 Task: Clear the last hour download history.
Action: Mouse moved to (1326, 39)
Screenshot: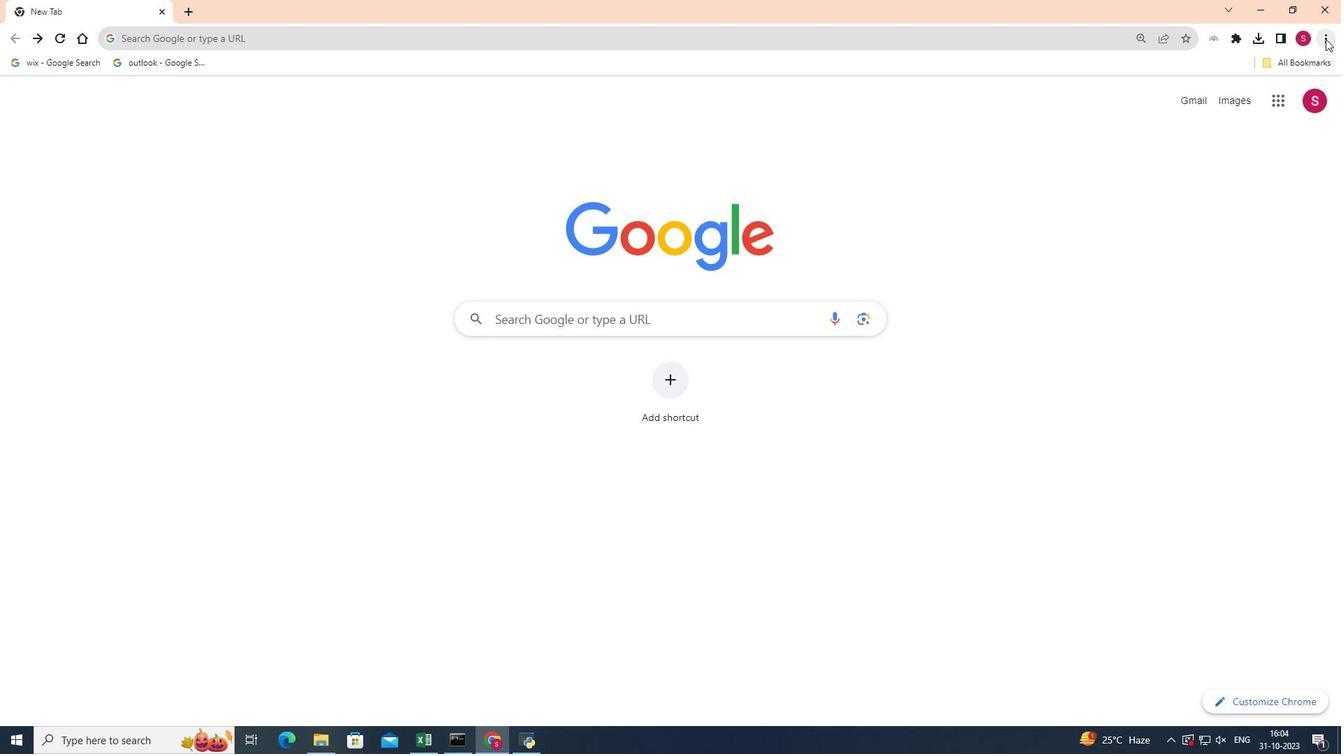 
Action: Mouse pressed left at (1326, 39)
Screenshot: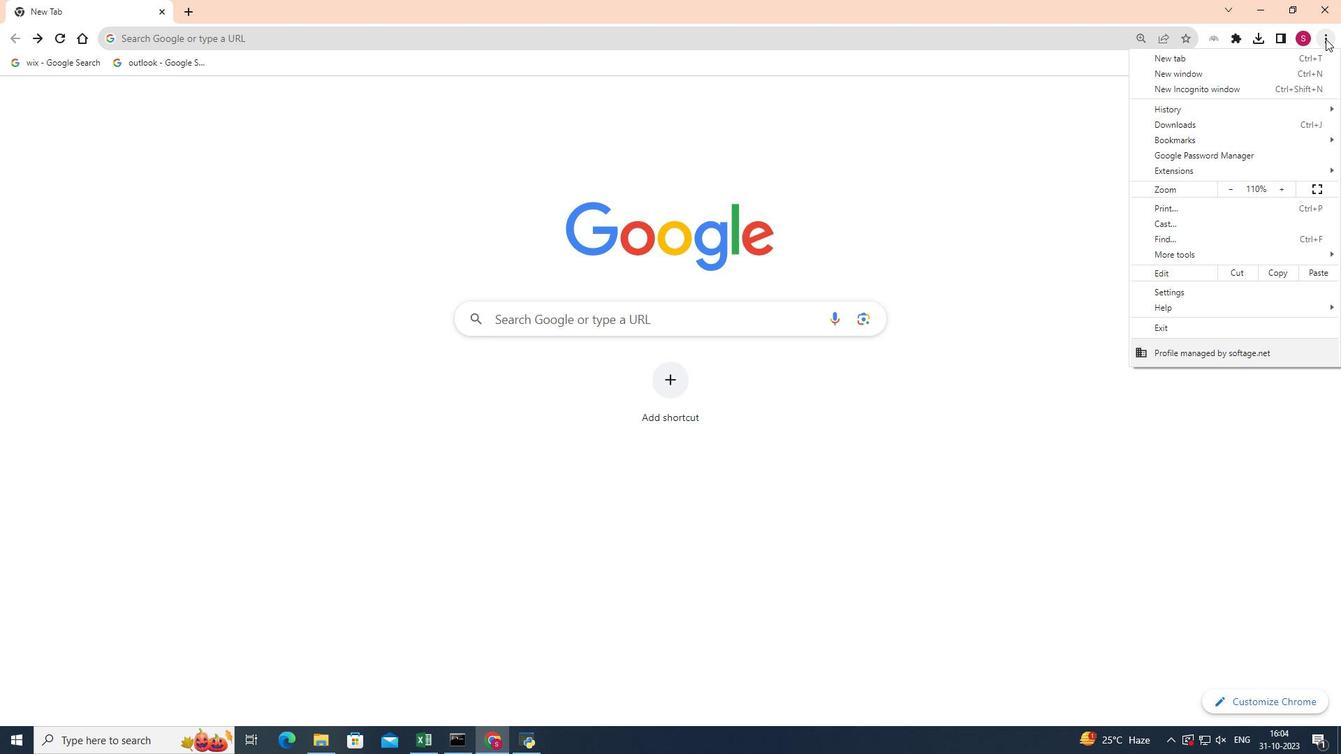 
Action: Mouse moved to (1199, 252)
Screenshot: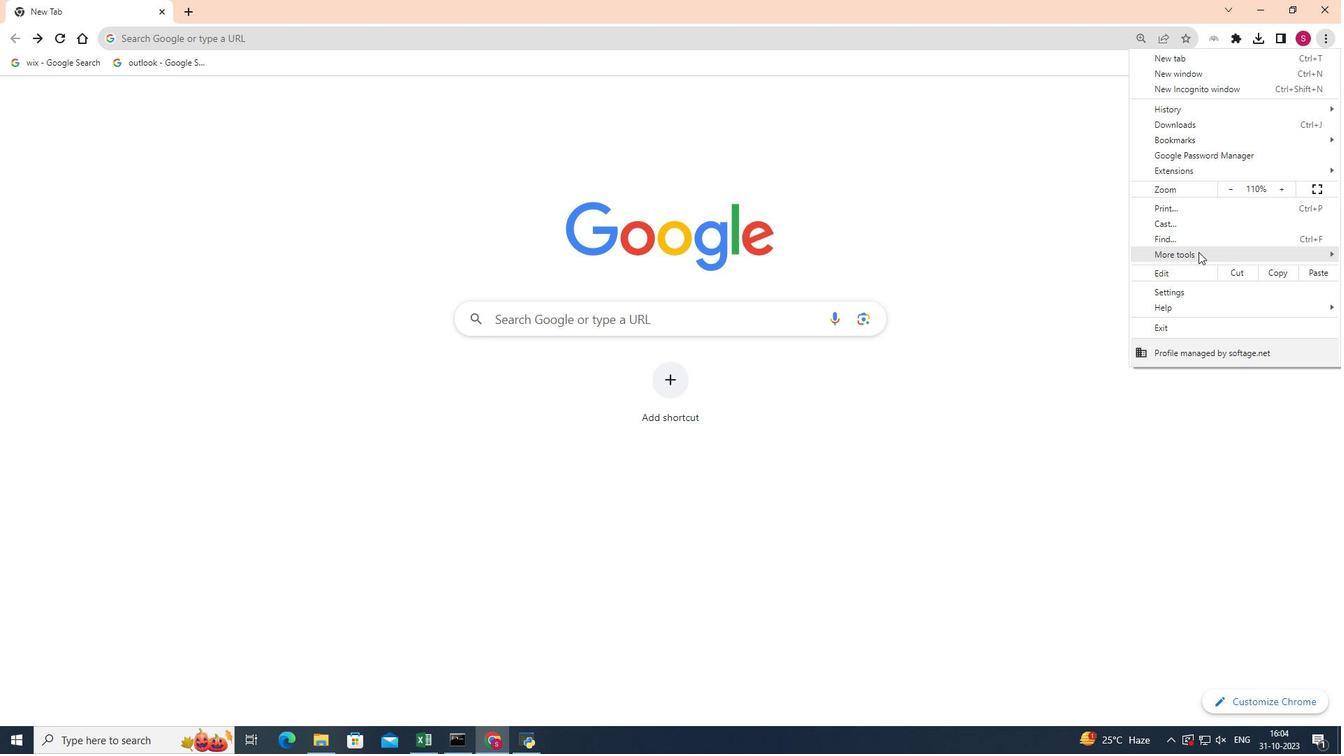 
Action: Mouse pressed left at (1199, 252)
Screenshot: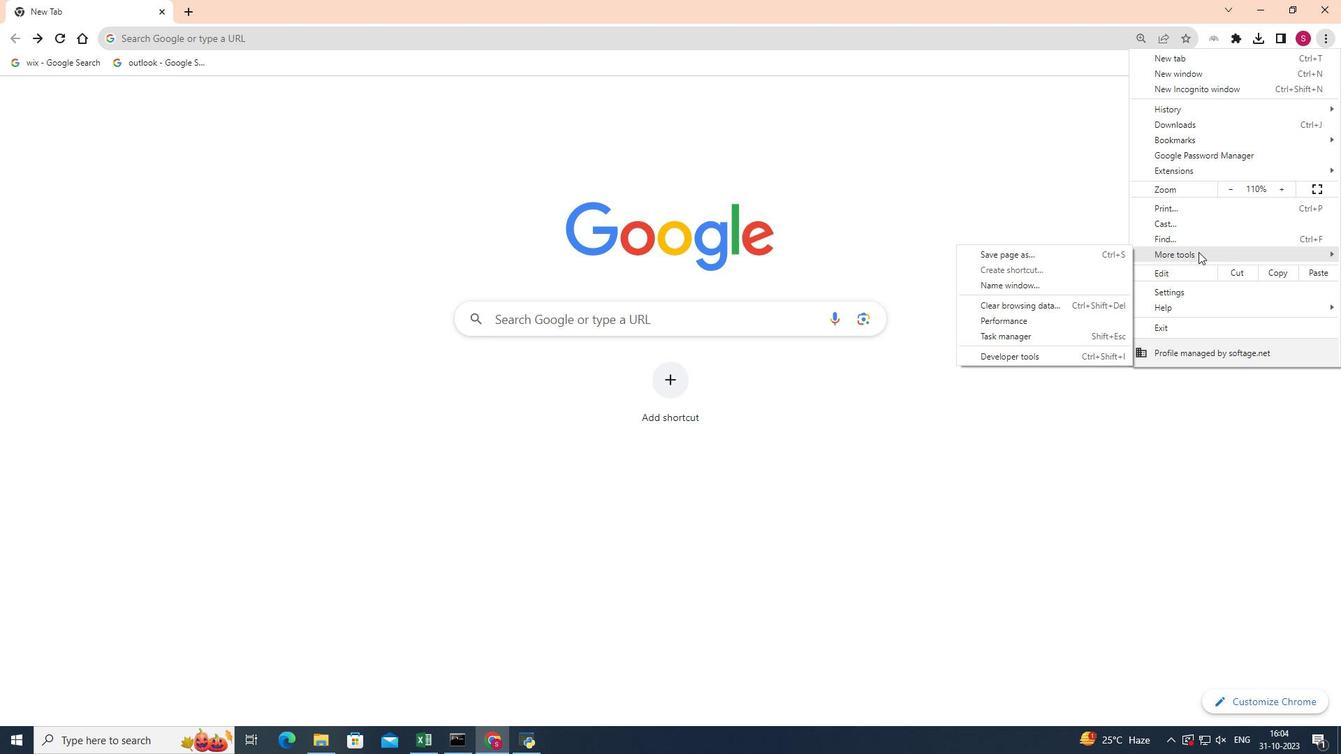 
Action: Mouse moved to (1086, 308)
Screenshot: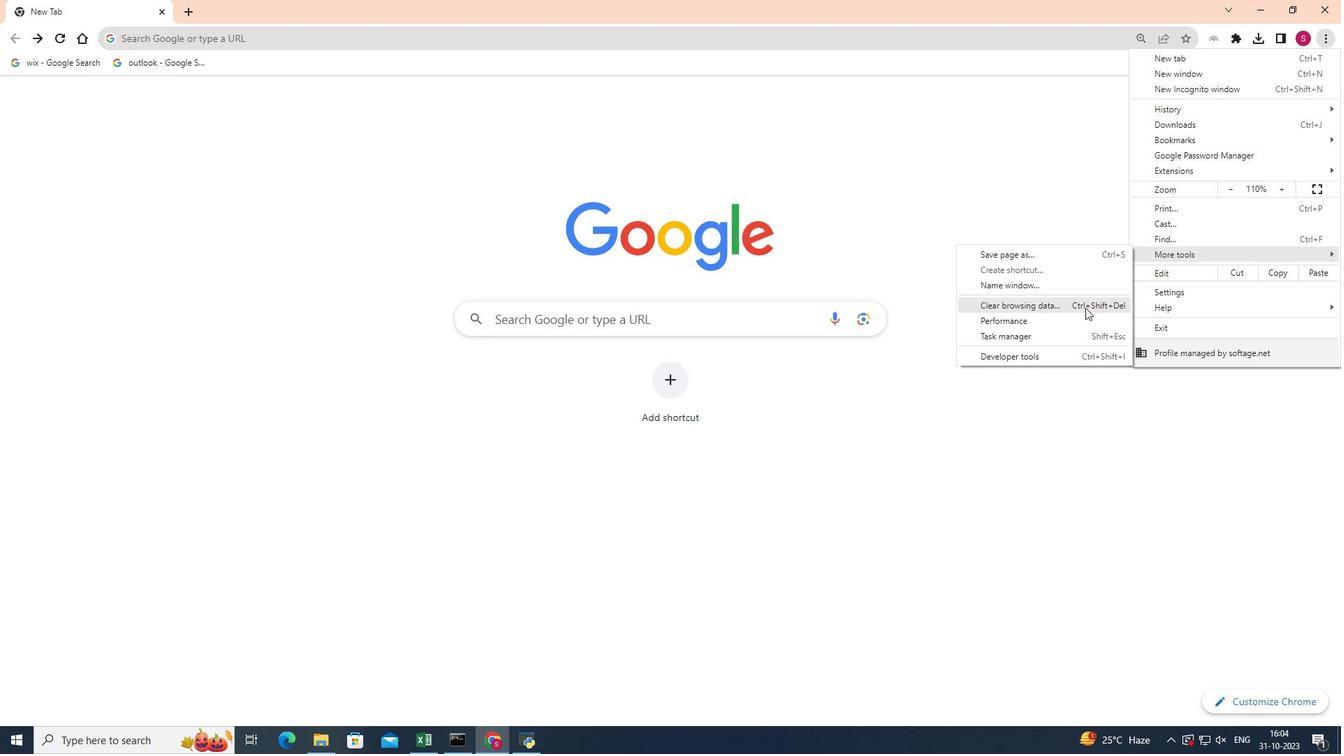 
Action: Mouse pressed left at (1086, 308)
Screenshot: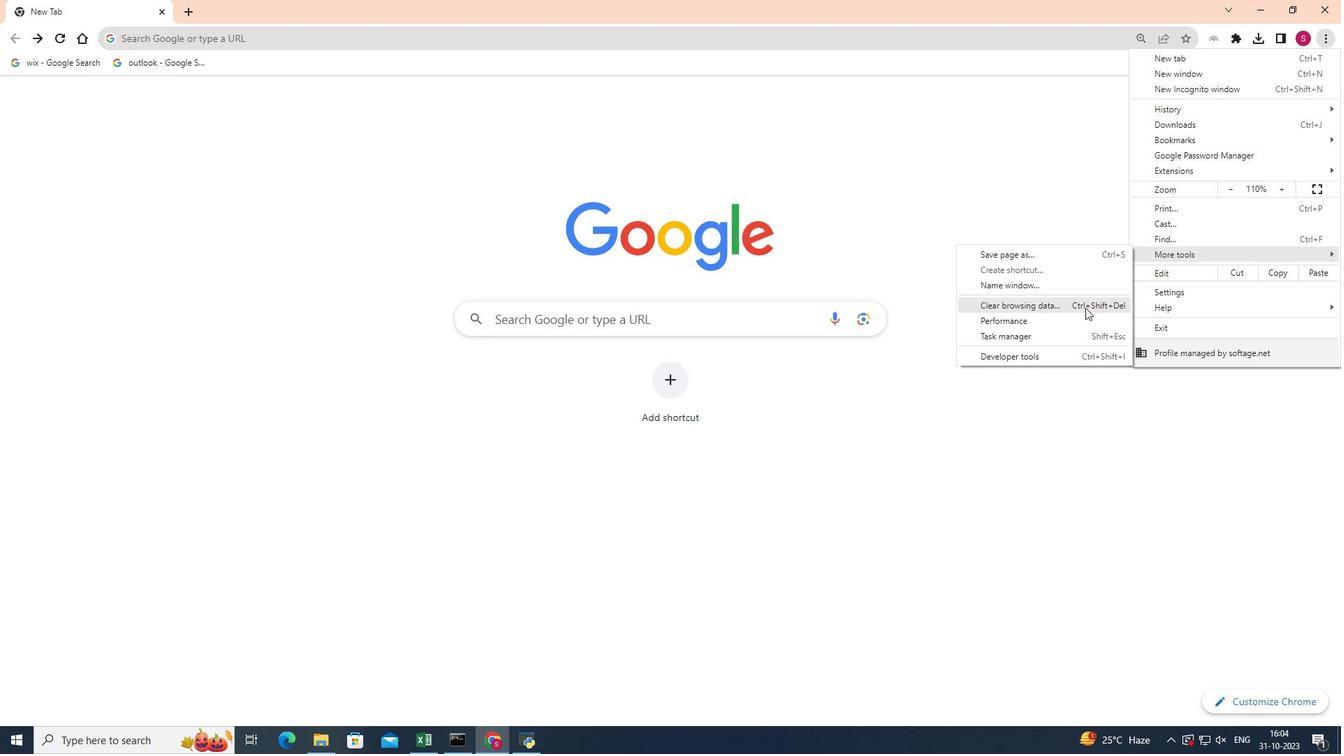 
Action: Mouse moved to (763, 221)
Screenshot: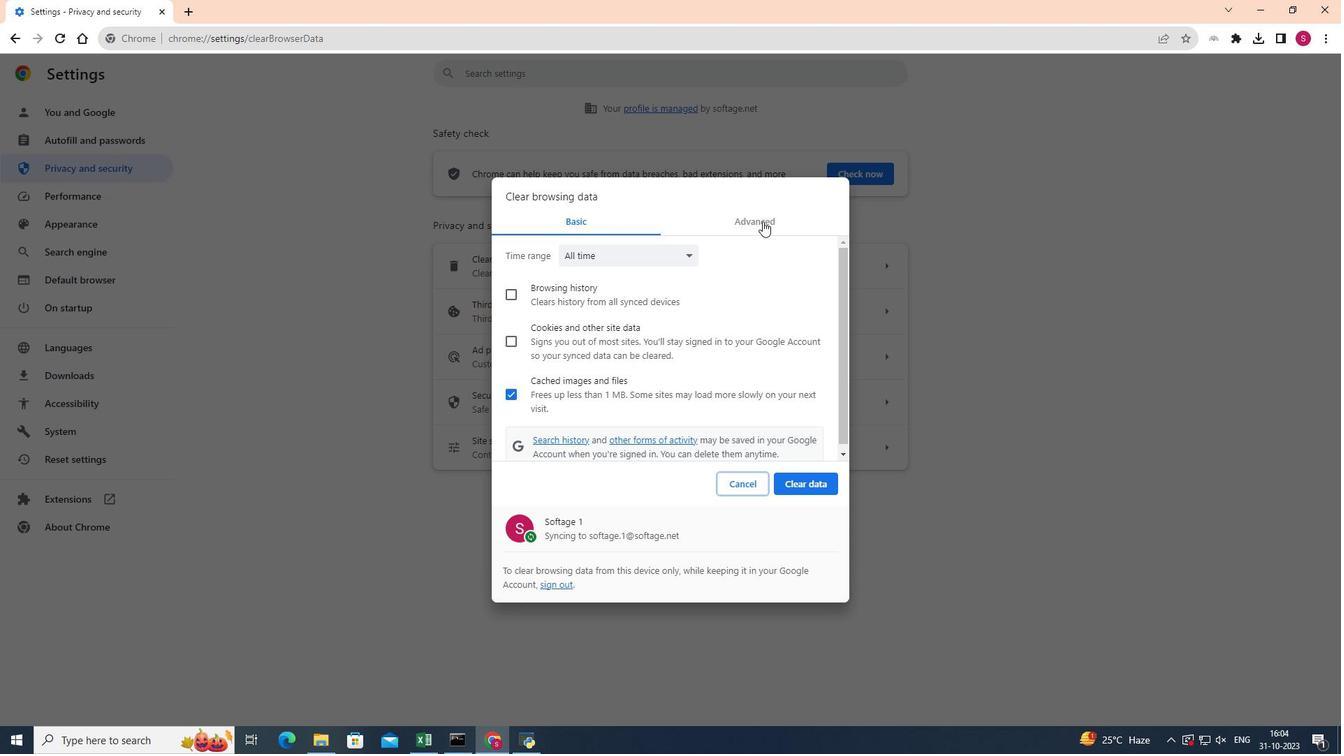 
Action: Mouse pressed left at (763, 221)
Screenshot: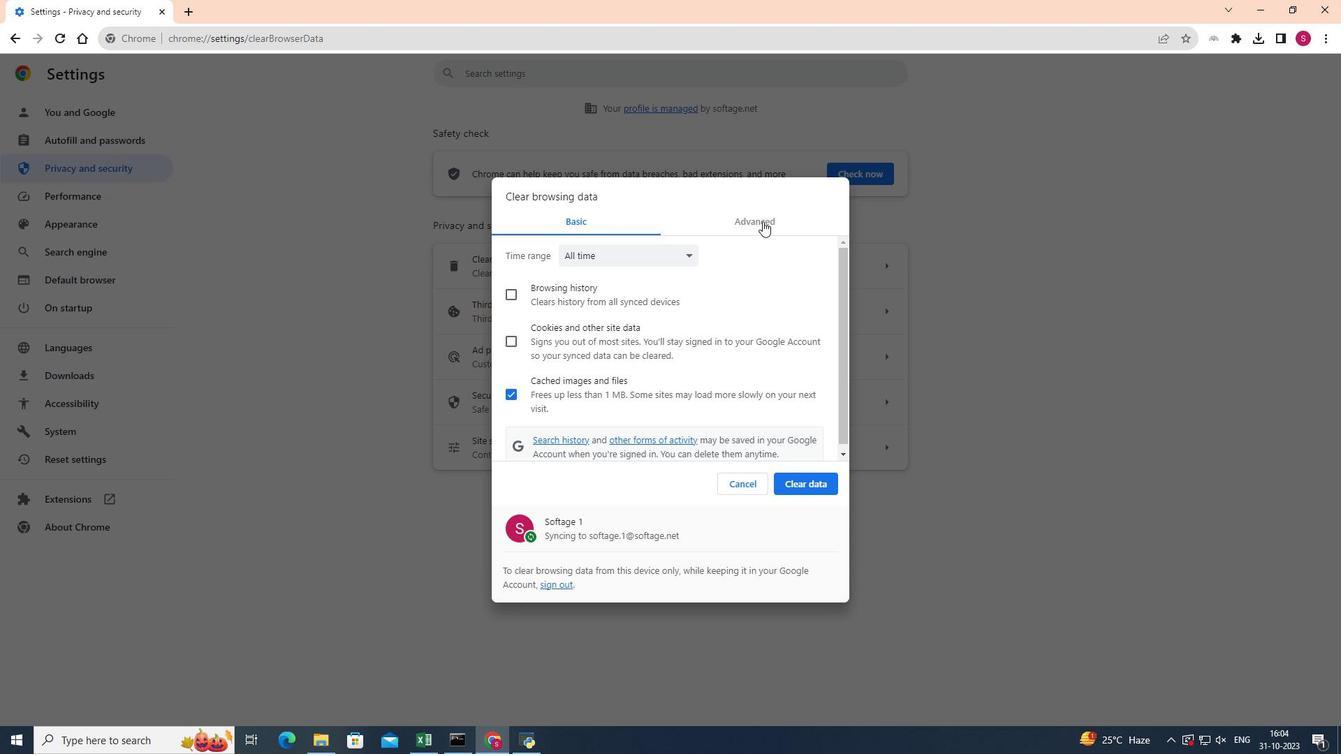 
Action: Mouse moved to (685, 252)
Screenshot: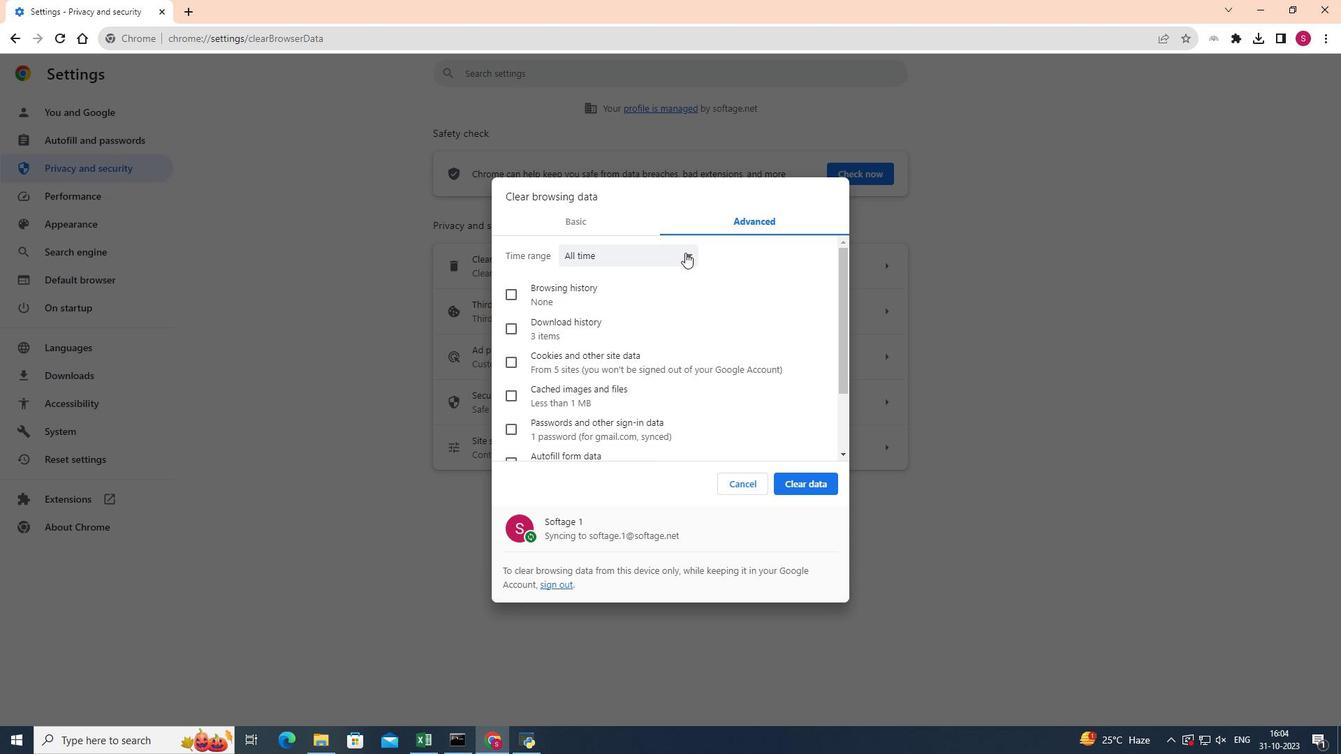 
Action: Mouse pressed left at (685, 252)
Screenshot: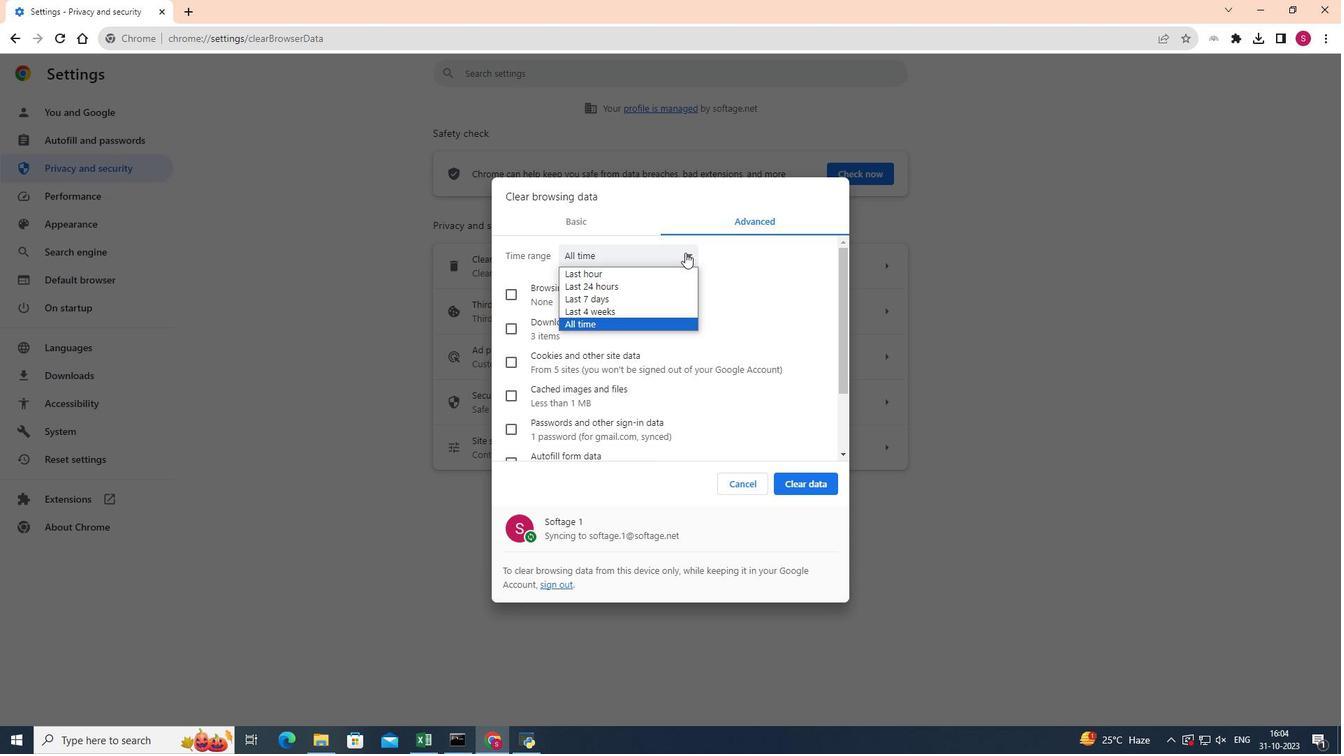 
Action: Mouse moved to (628, 273)
Screenshot: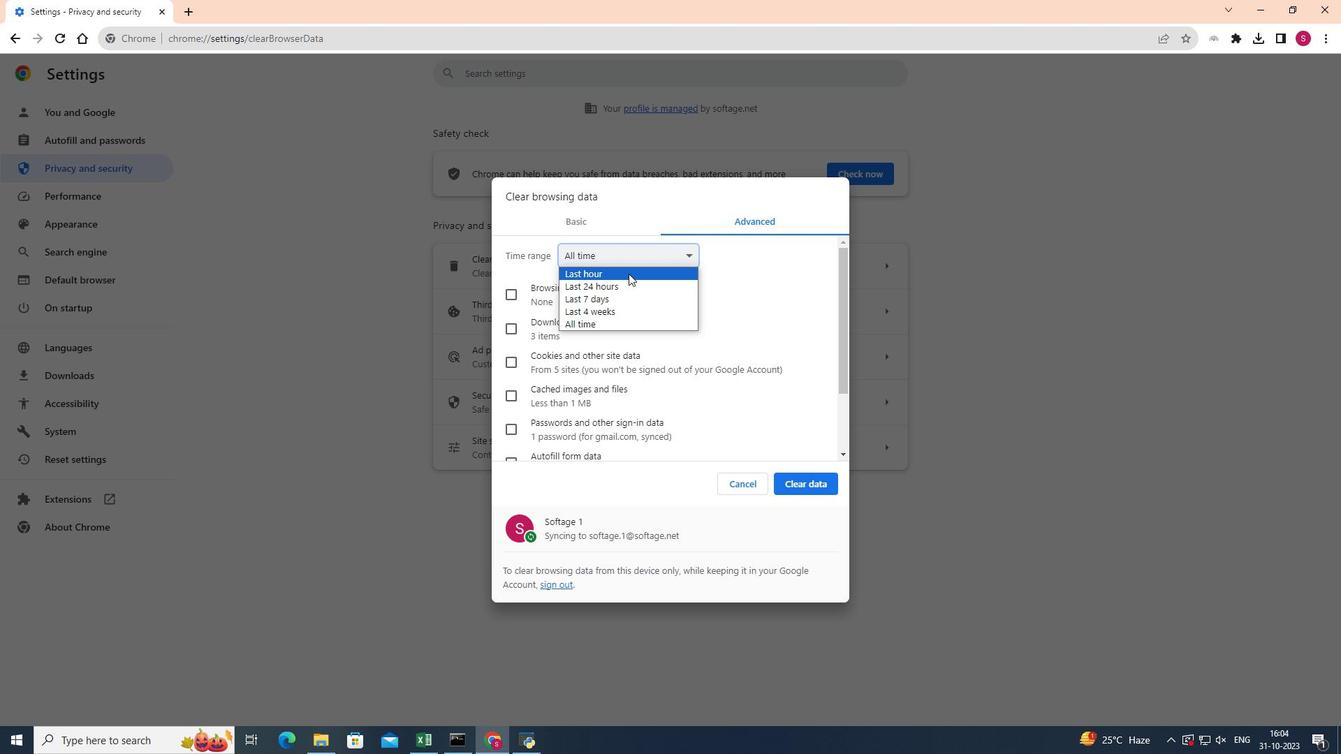
Action: Mouse pressed left at (628, 273)
Screenshot: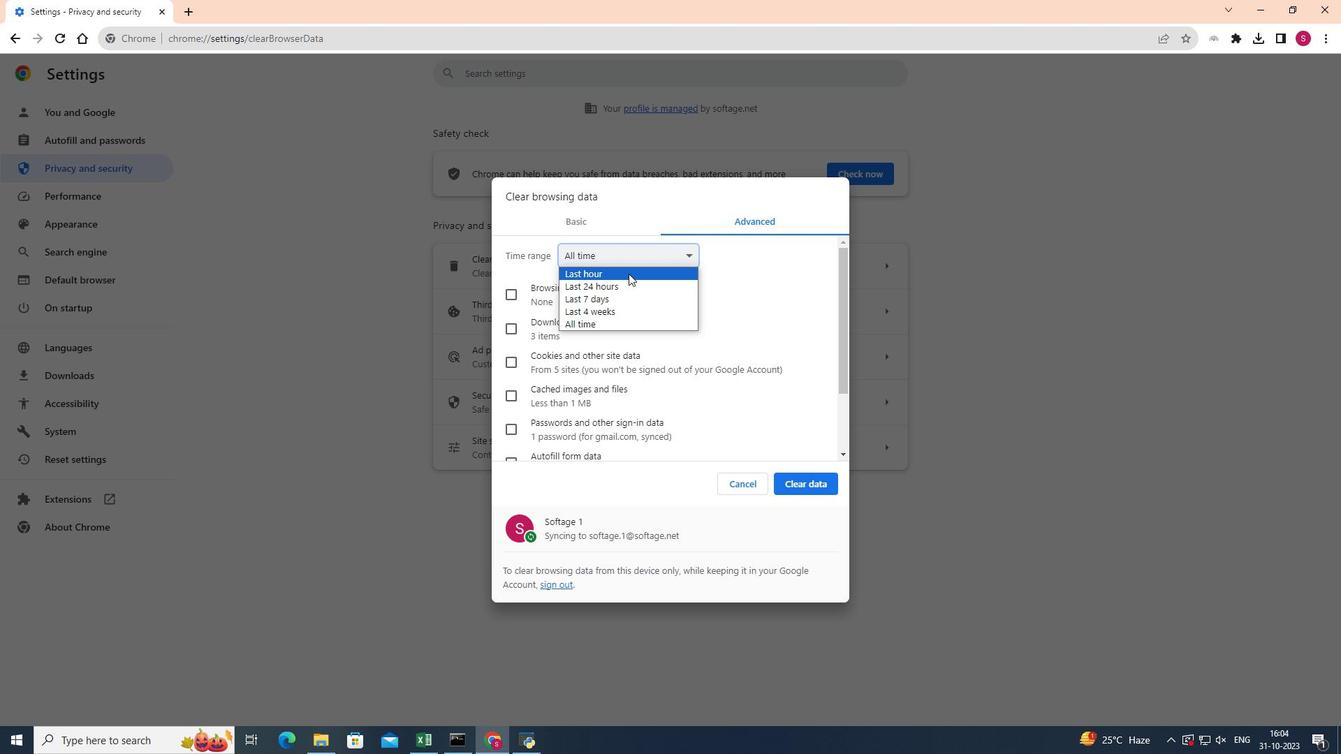 
Action: Mouse moved to (511, 327)
Screenshot: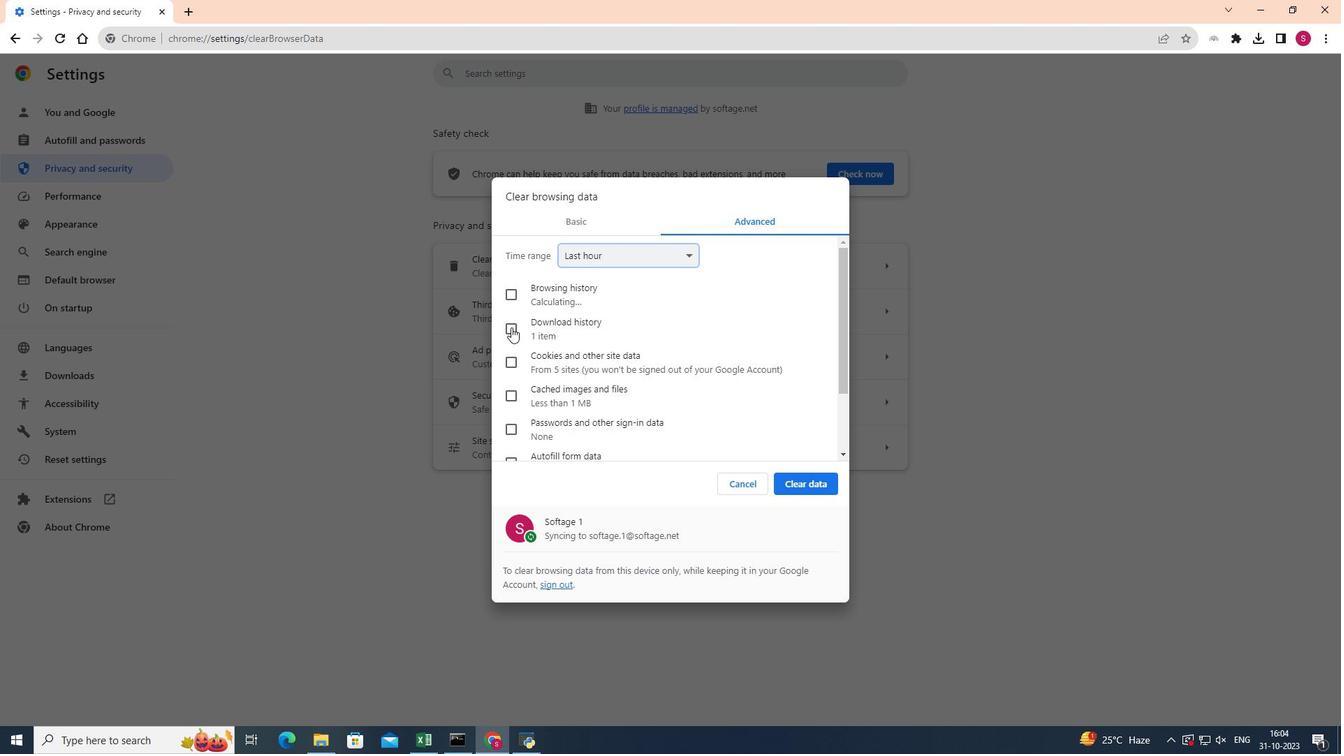 
Action: Mouse pressed left at (511, 327)
Screenshot: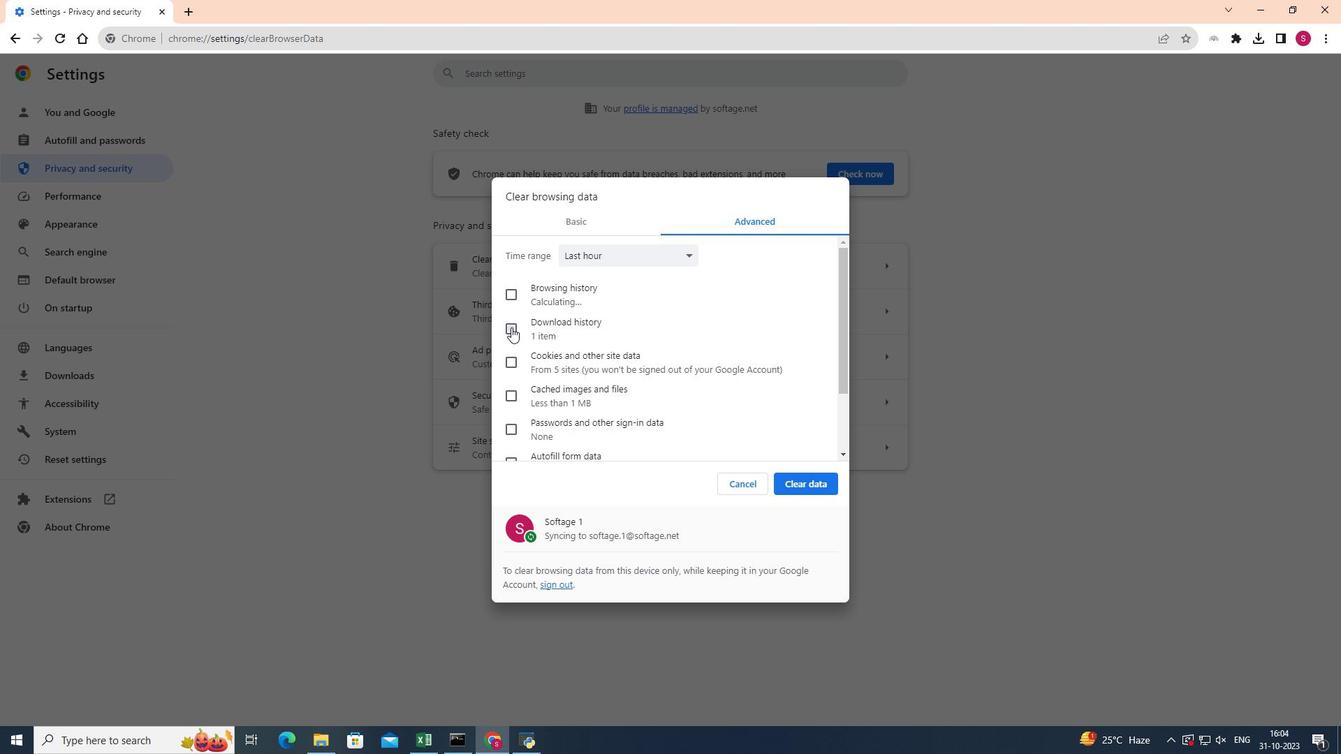 
Action: Mouse moved to (800, 485)
Screenshot: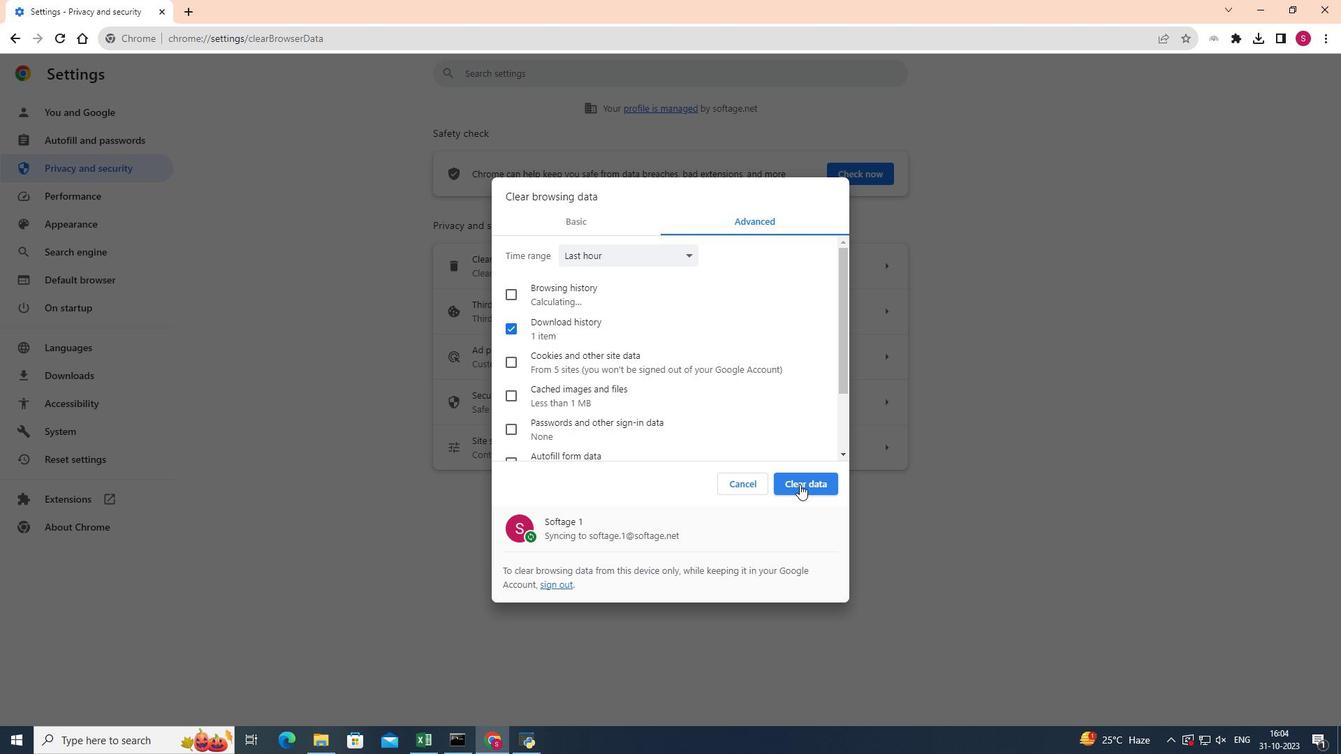 
Action: Mouse pressed left at (800, 485)
Screenshot: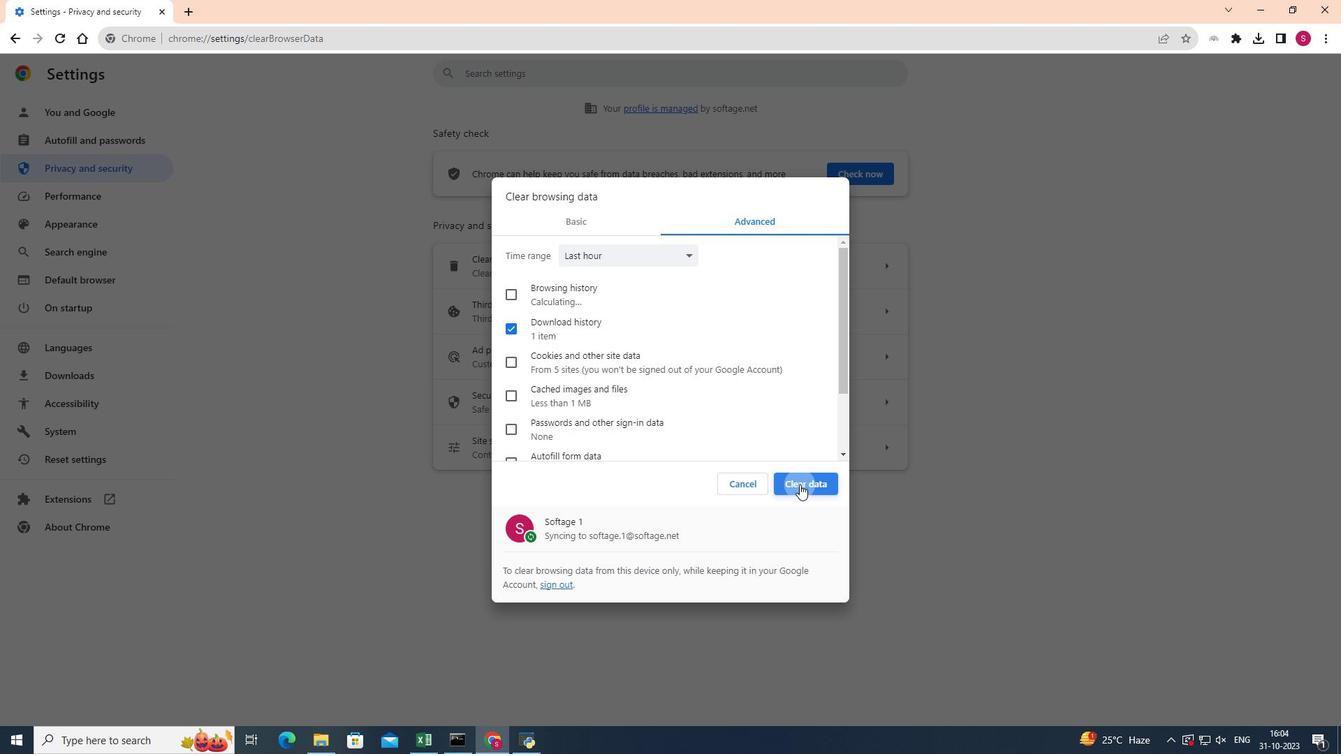 
